 Task: Select the both option in the explorer kind.
Action: Mouse moved to (27, 643)
Screenshot: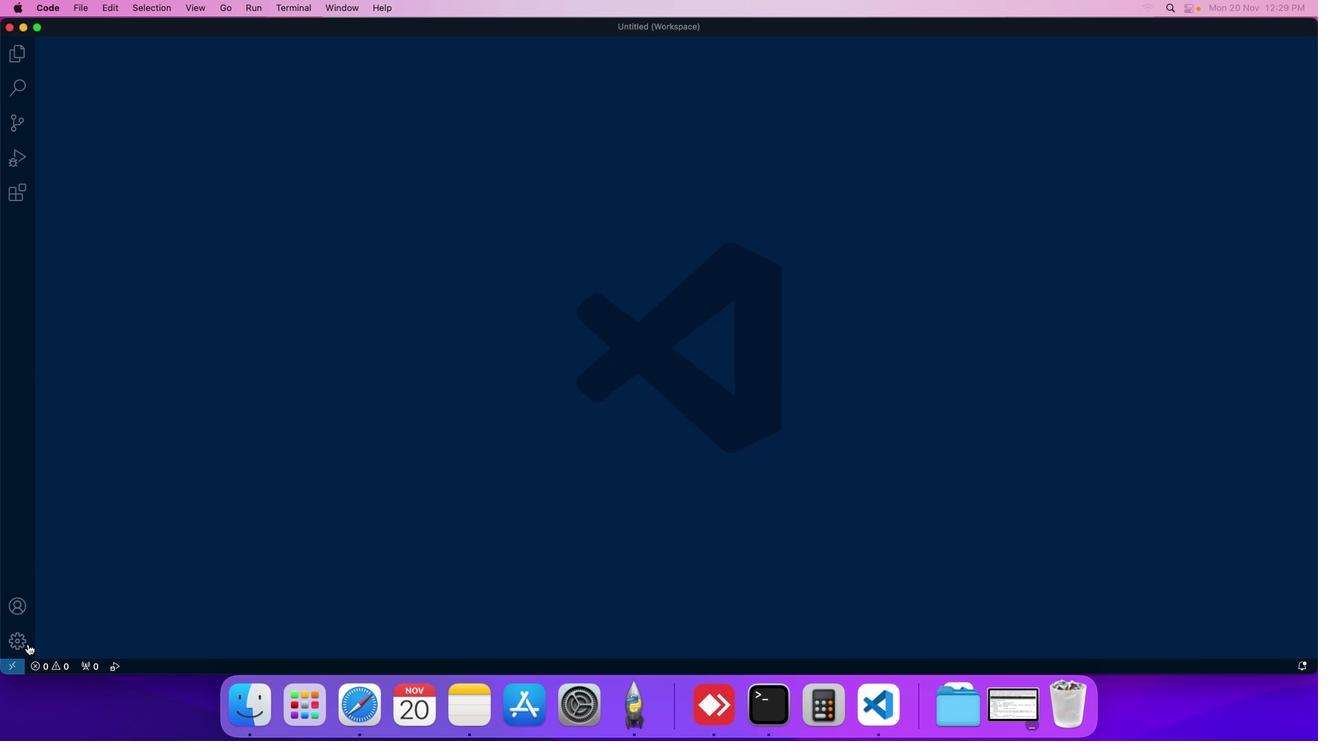 
Action: Mouse pressed left at (27, 643)
Screenshot: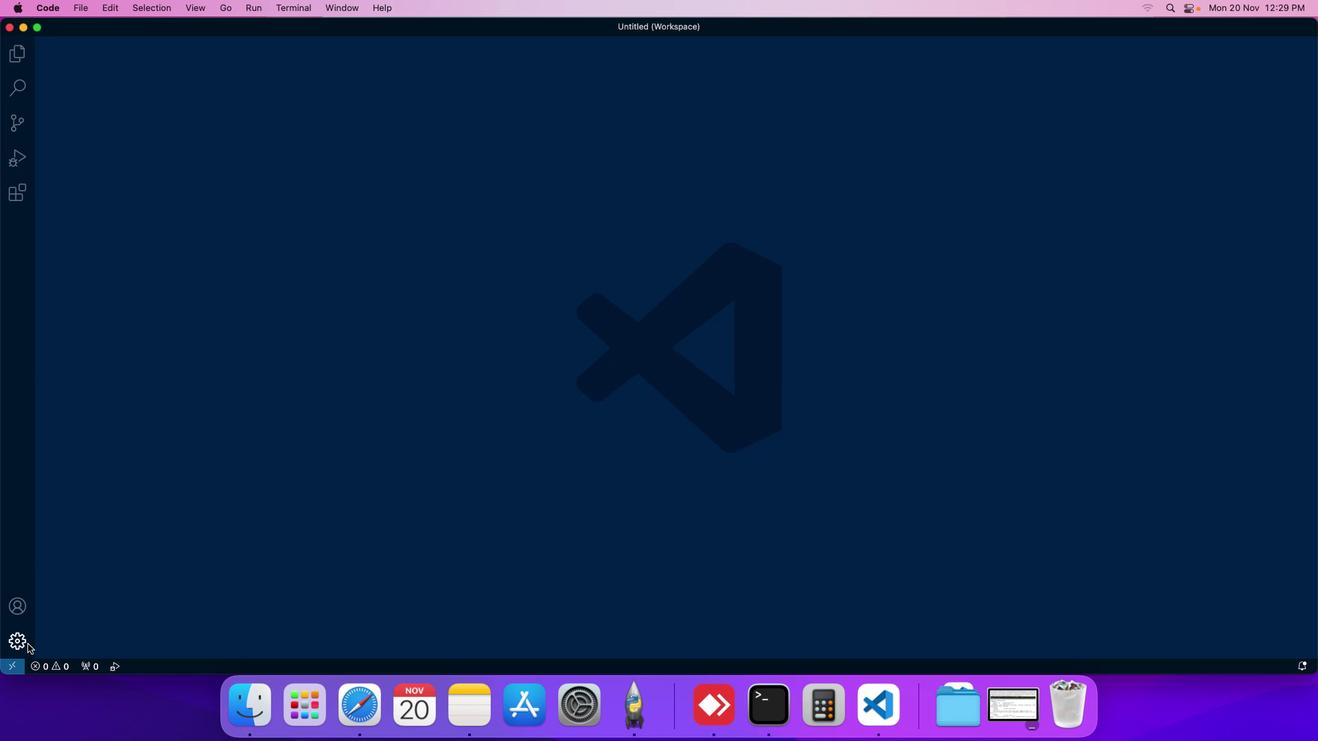
Action: Mouse moved to (61, 540)
Screenshot: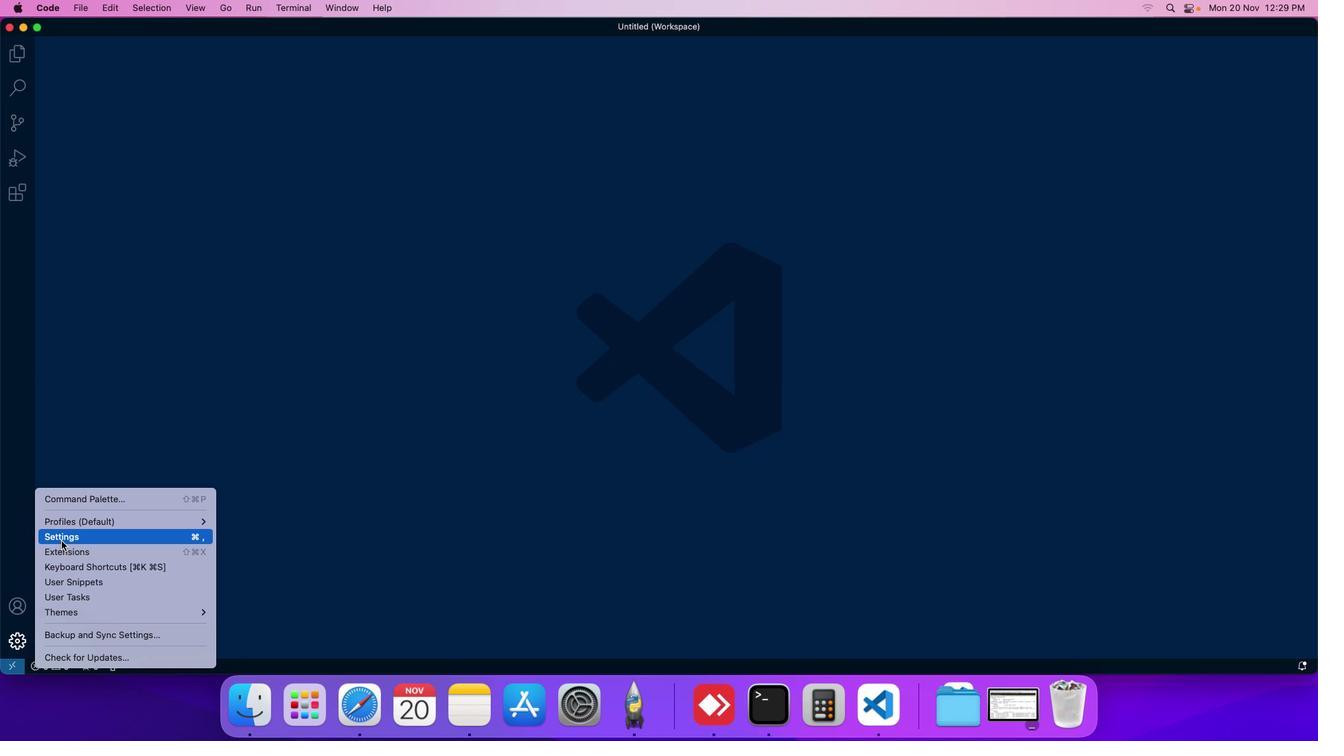 
Action: Mouse pressed left at (61, 540)
Screenshot: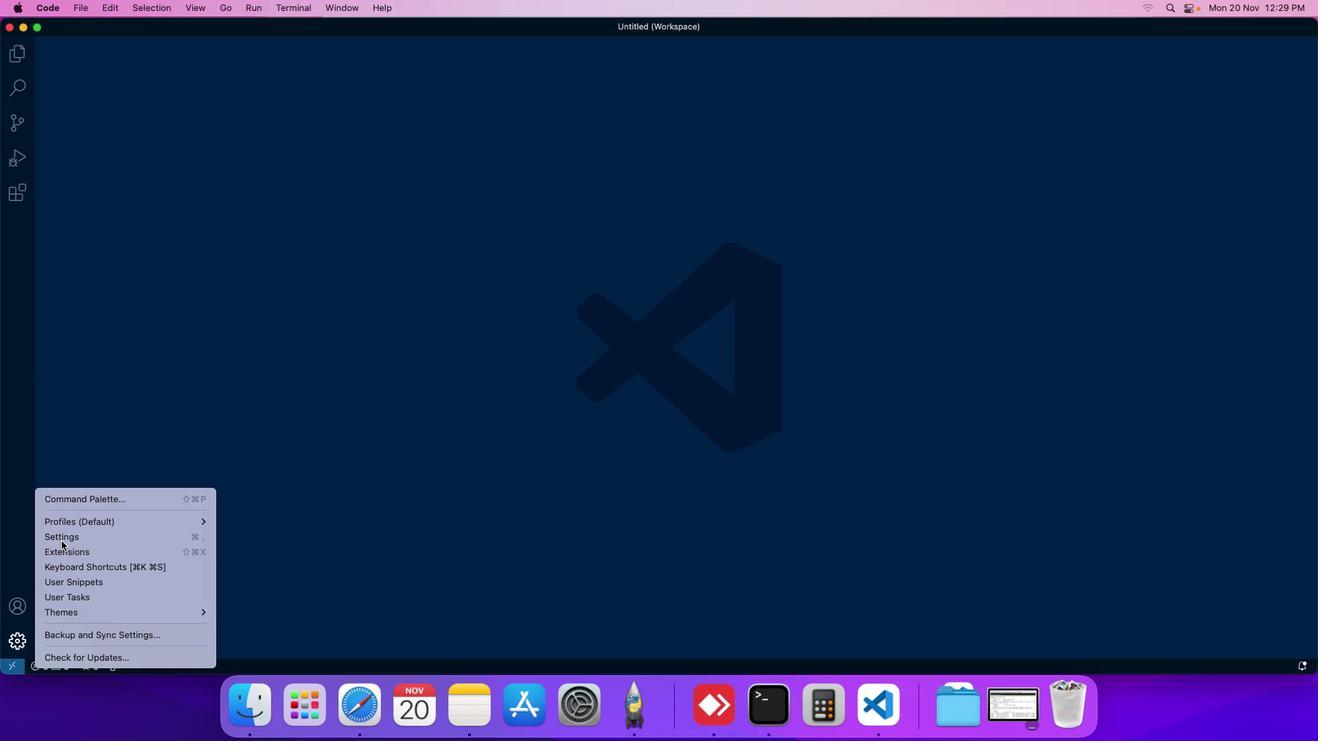 
Action: Mouse moved to (314, 107)
Screenshot: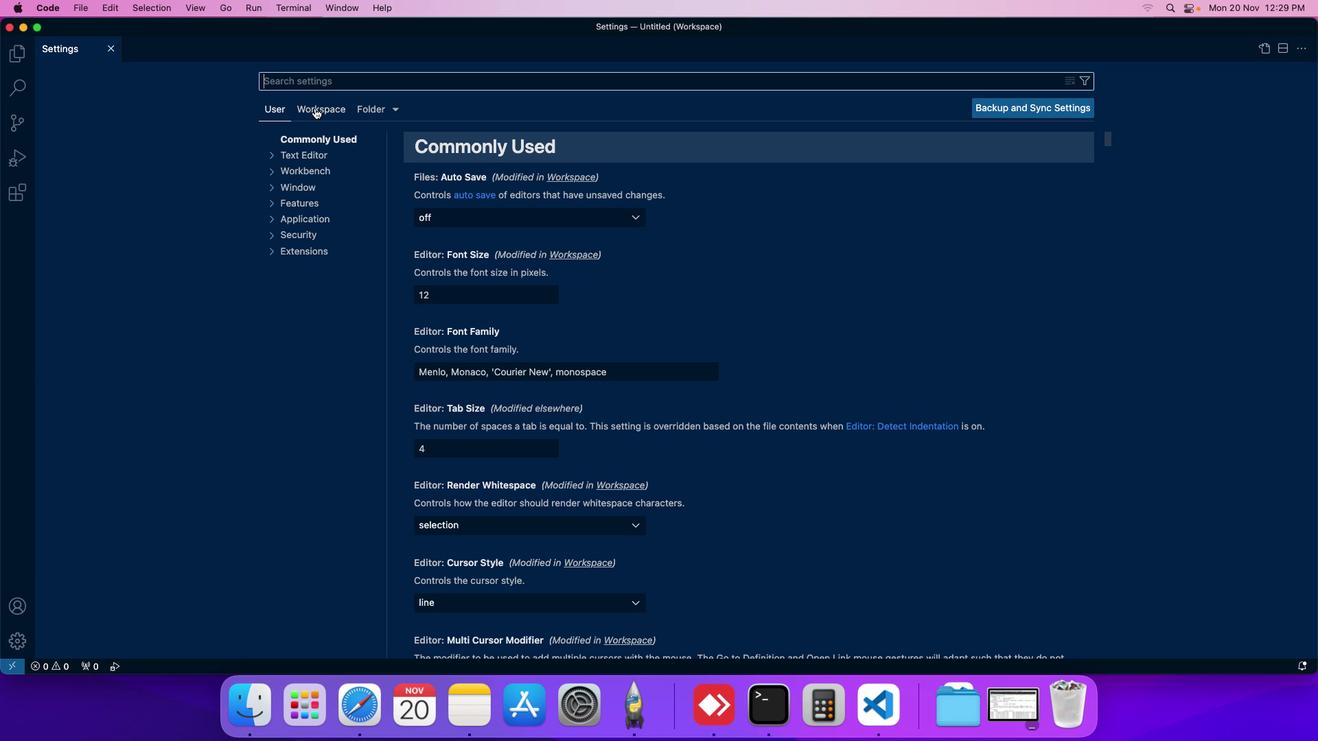 
Action: Mouse pressed left at (314, 107)
Screenshot: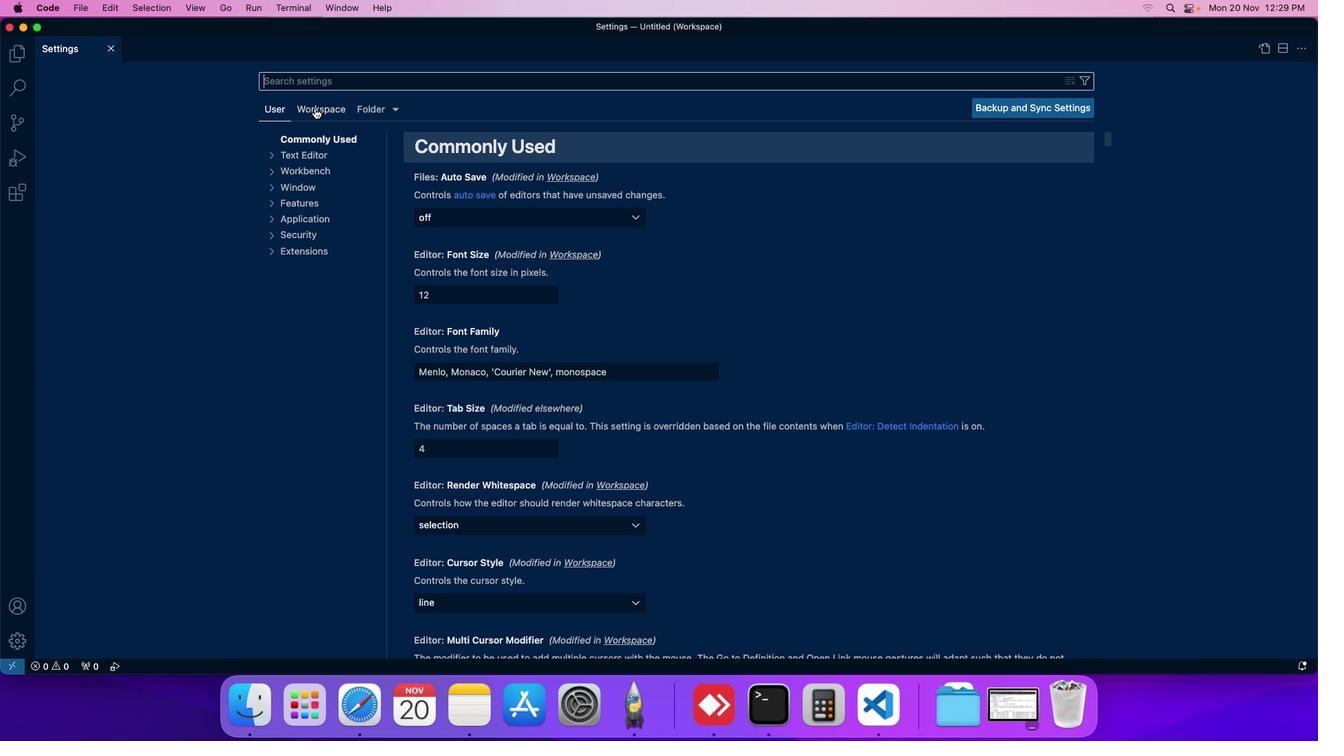 
Action: Mouse moved to (302, 202)
Screenshot: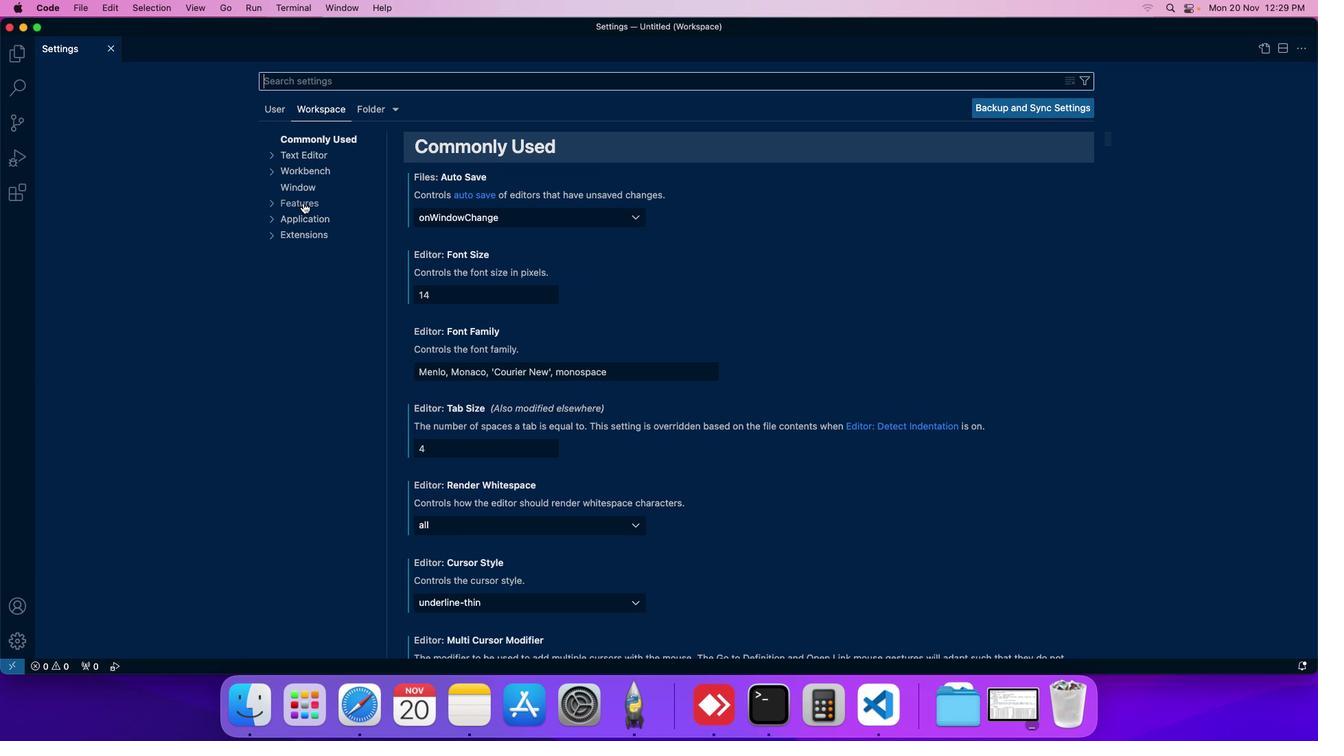 
Action: Mouse pressed left at (302, 202)
Screenshot: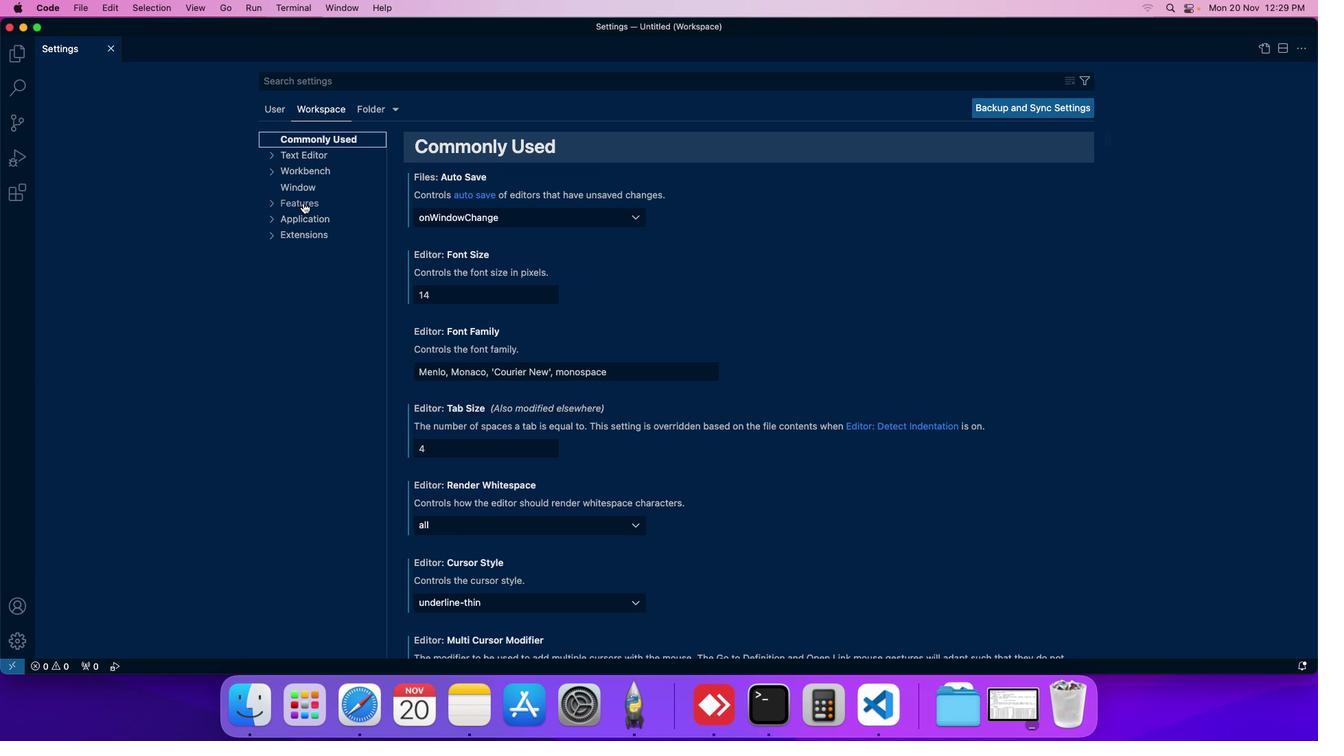 
Action: Mouse moved to (304, 326)
Screenshot: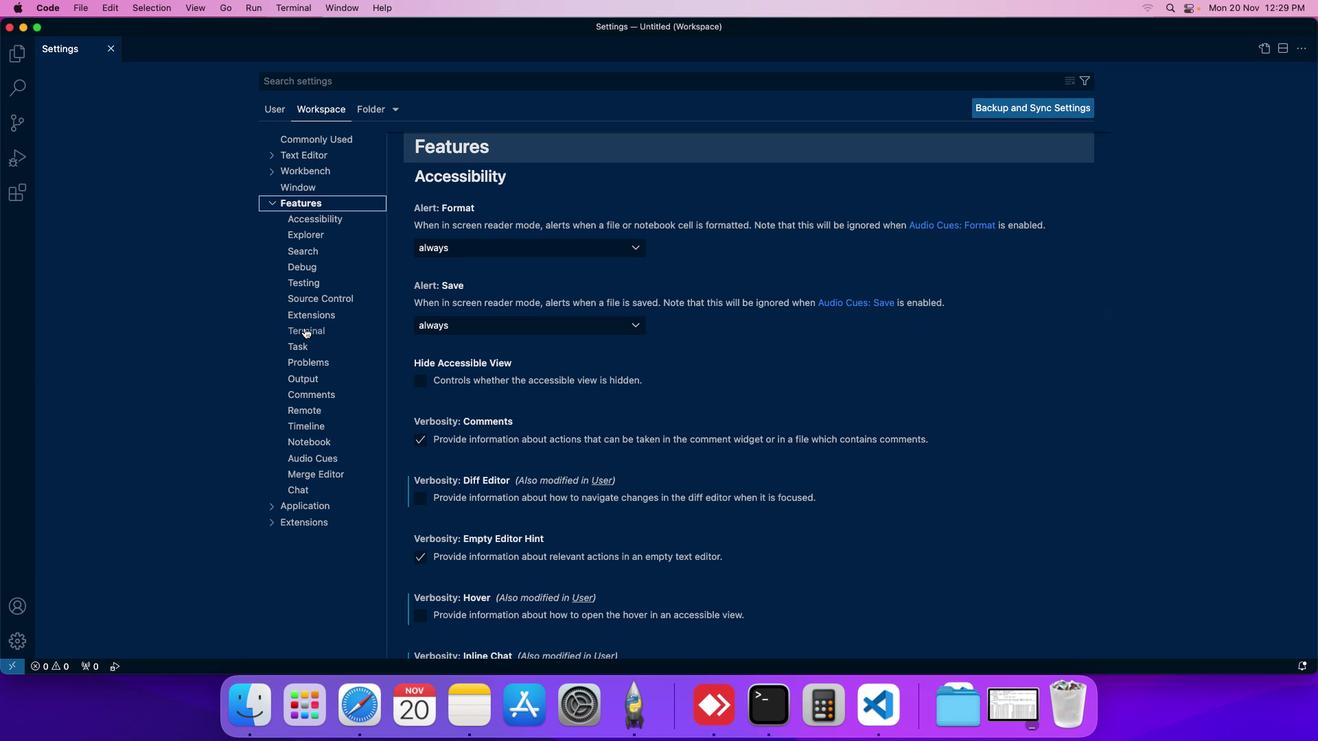 
Action: Mouse pressed left at (304, 326)
Screenshot: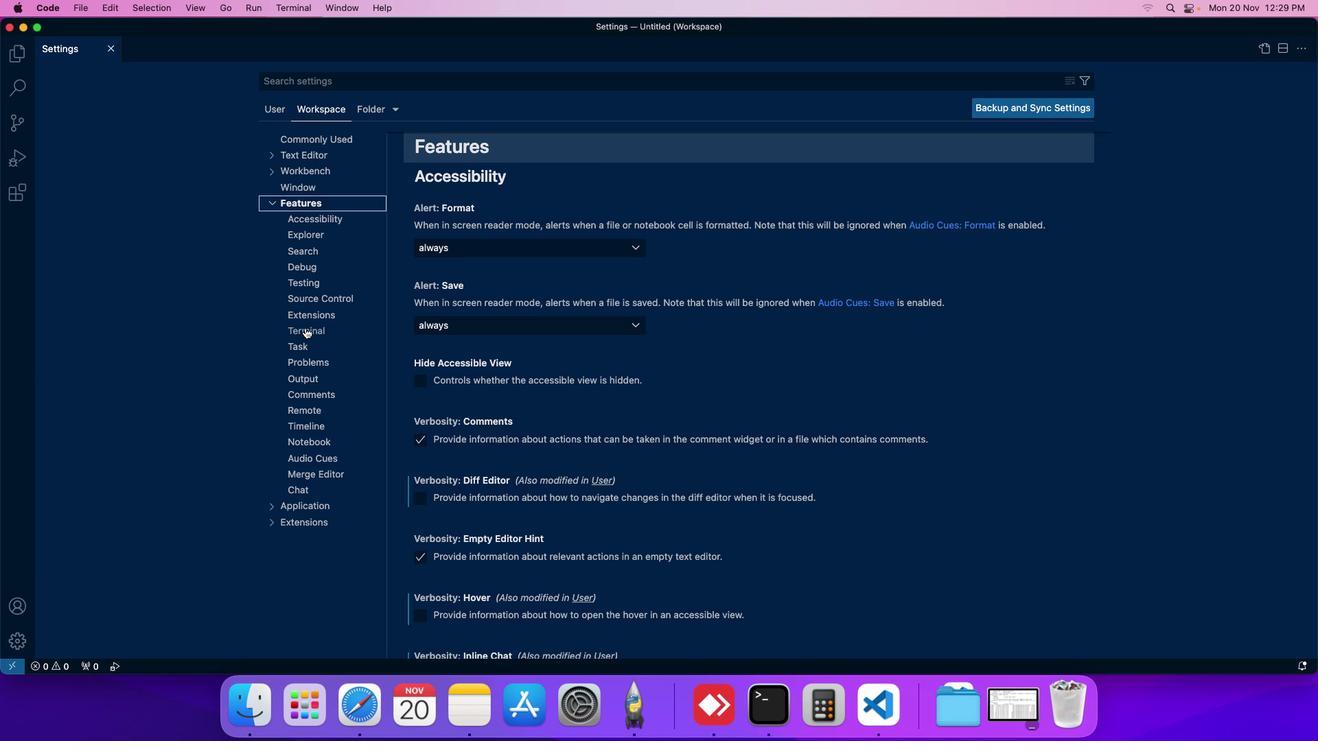 
Action: Mouse moved to (464, 218)
Screenshot: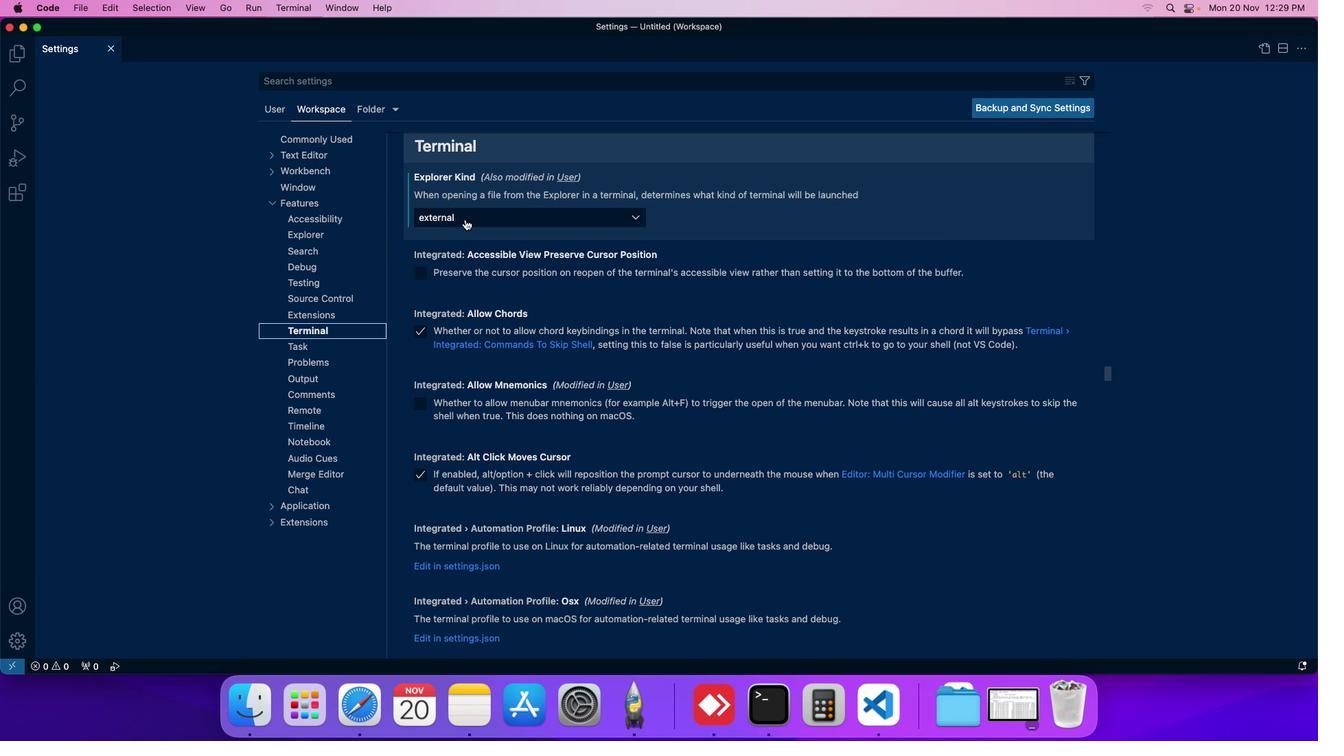 
Action: Mouse pressed left at (464, 218)
Screenshot: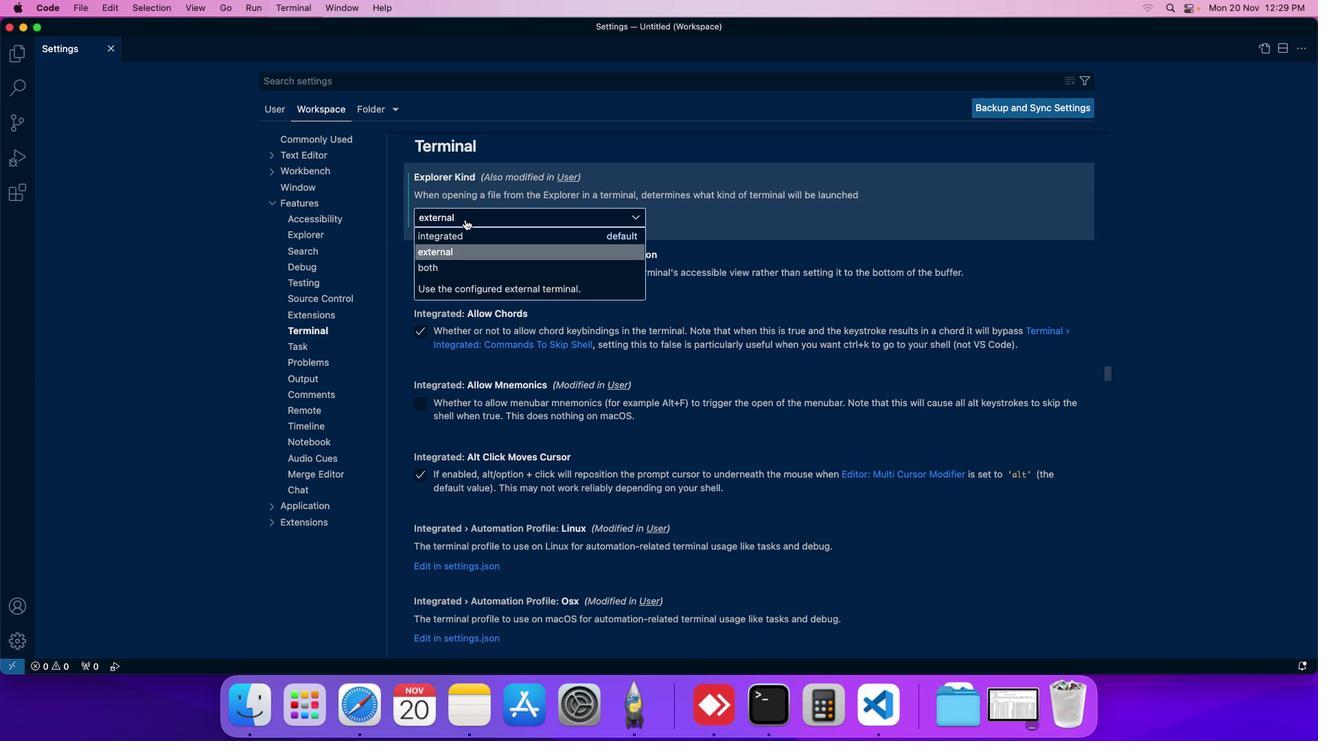 
Action: Mouse moved to (440, 264)
Screenshot: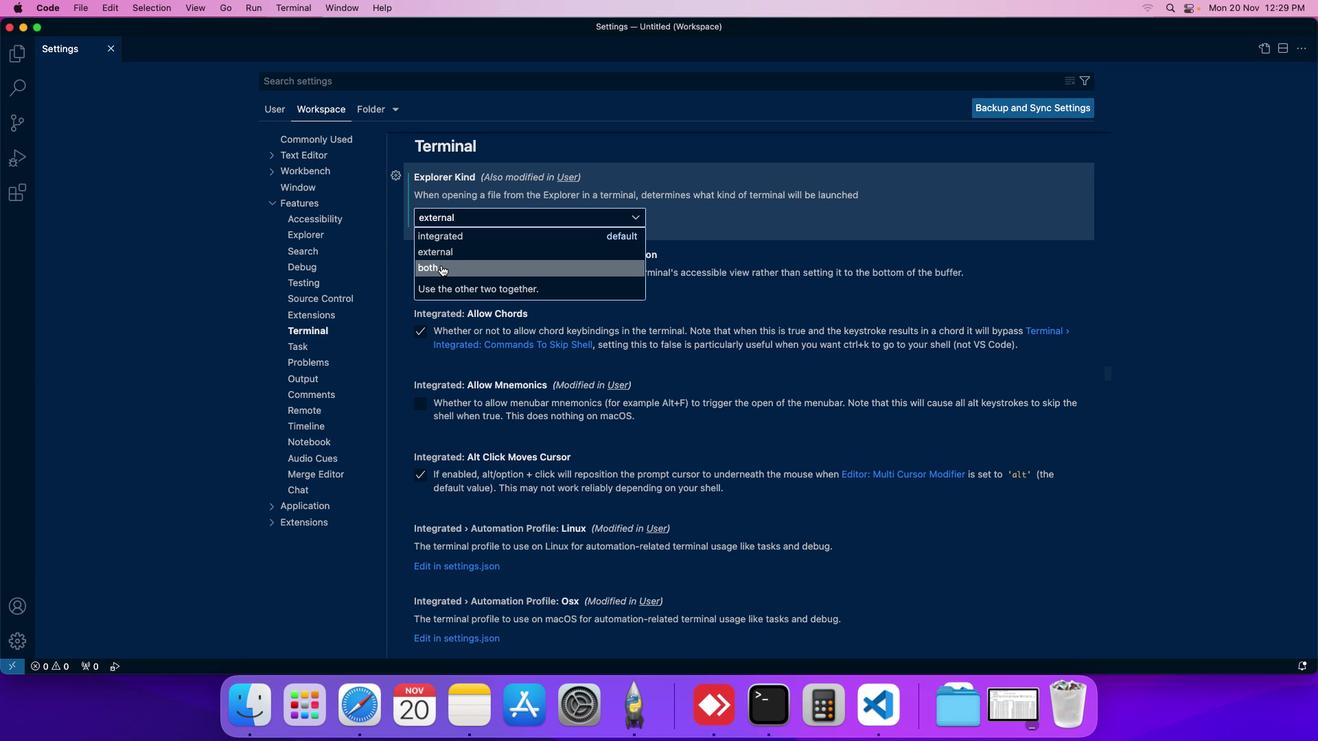 
Action: Mouse pressed left at (440, 264)
Screenshot: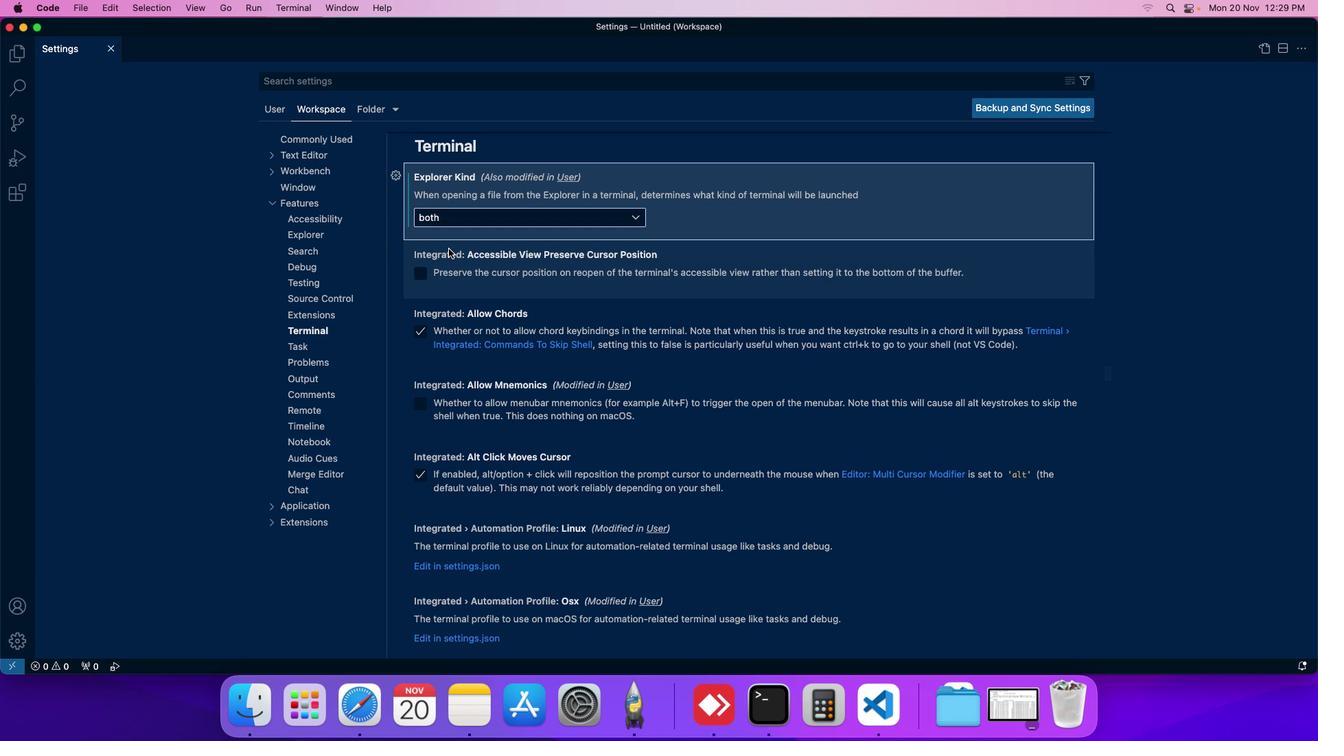 
Action: Mouse moved to (463, 223)
Screenshot: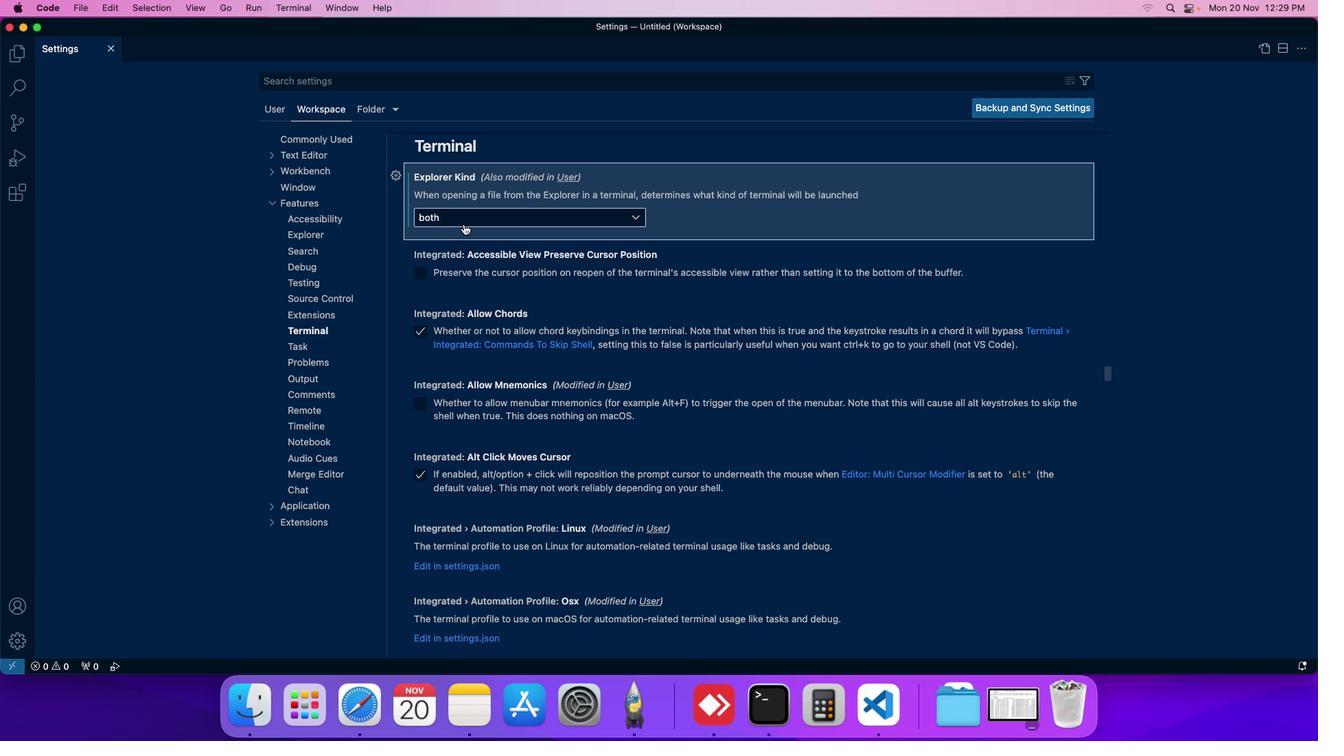 
